 Task: Create a meeting invitation in Outlook and insert a customized clustered bar chart.
Action: Mouse moved to (17, 60)
Screenshot: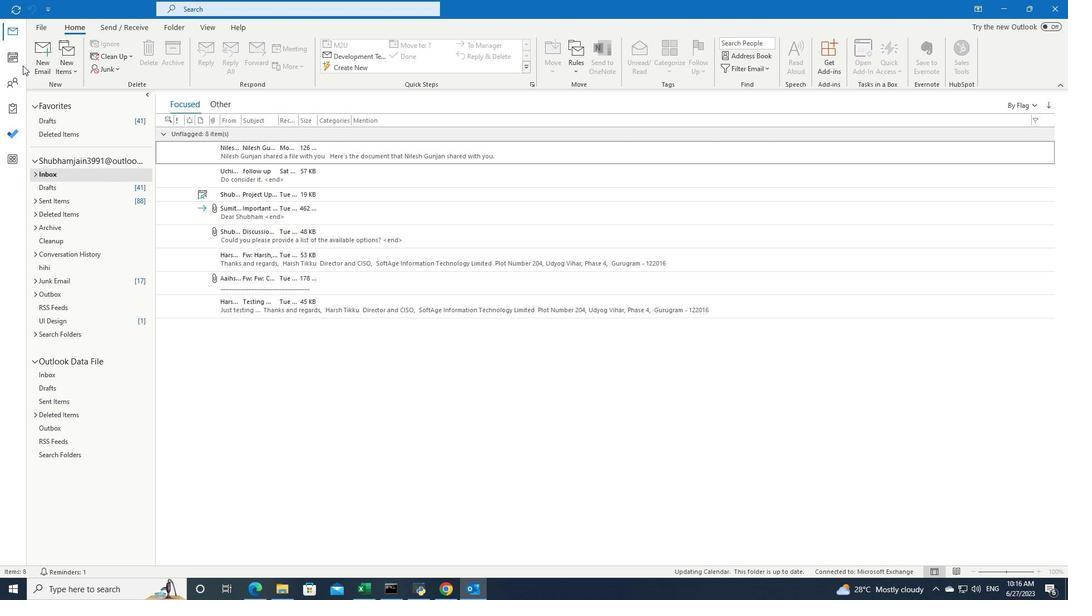 
Action: Mouse pressed left at (17, 60)
Screenshot: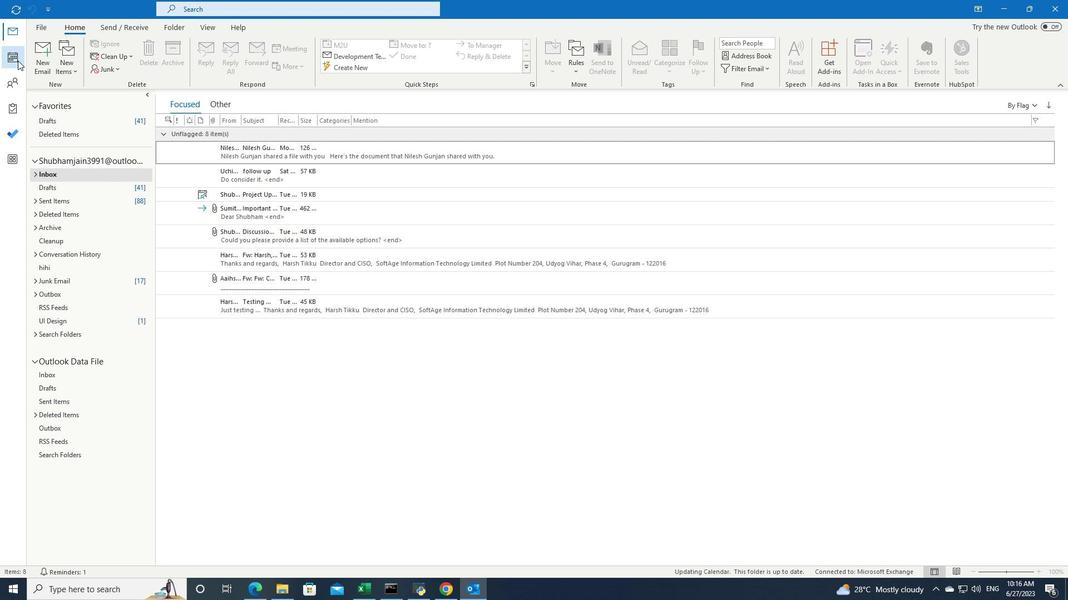 
Action: Mouse moved to (87, 69)
Screenshot: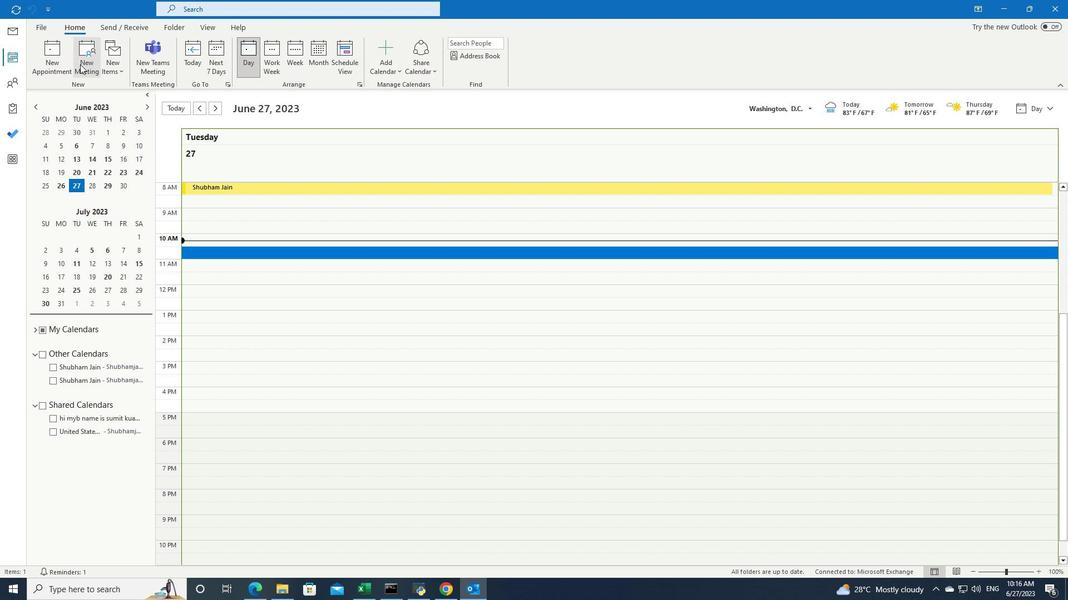 
Action: Mouse pressed left at (87, 69)
Screenshot: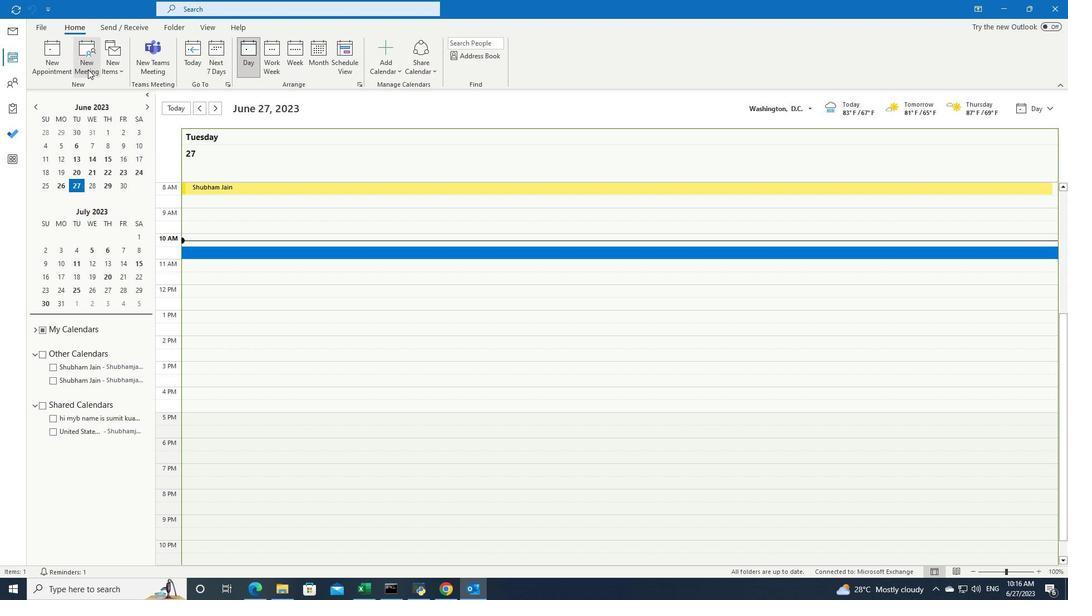 
Action: Mouse moved to (175, 27)
Screenshot: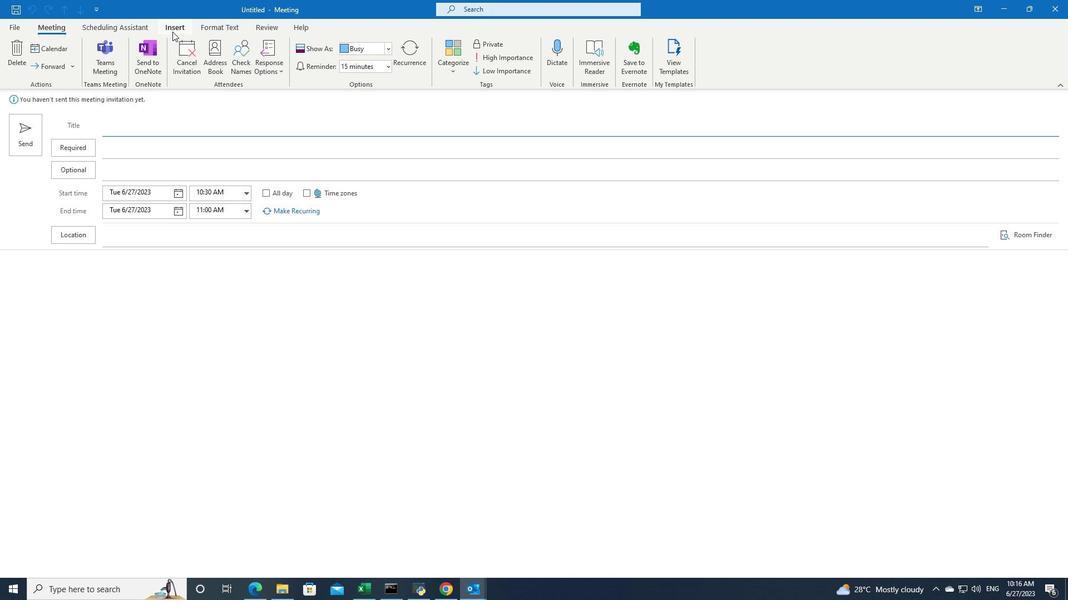 
Action: Mouse pressed left at (175, 27)
Screenshot: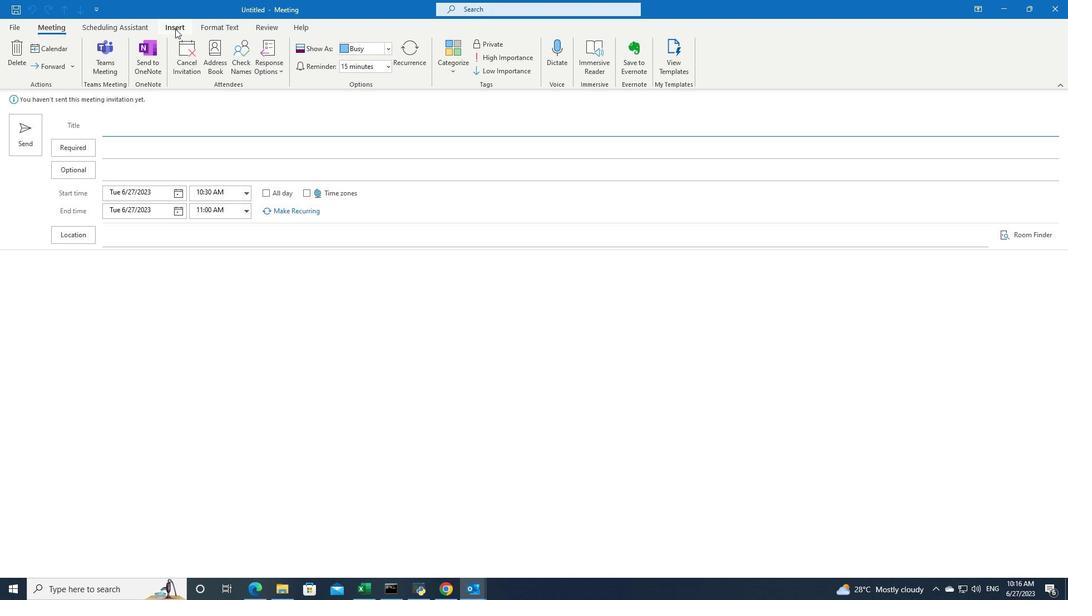 
Action: Mouse moved to (322, 311)
Screenshot: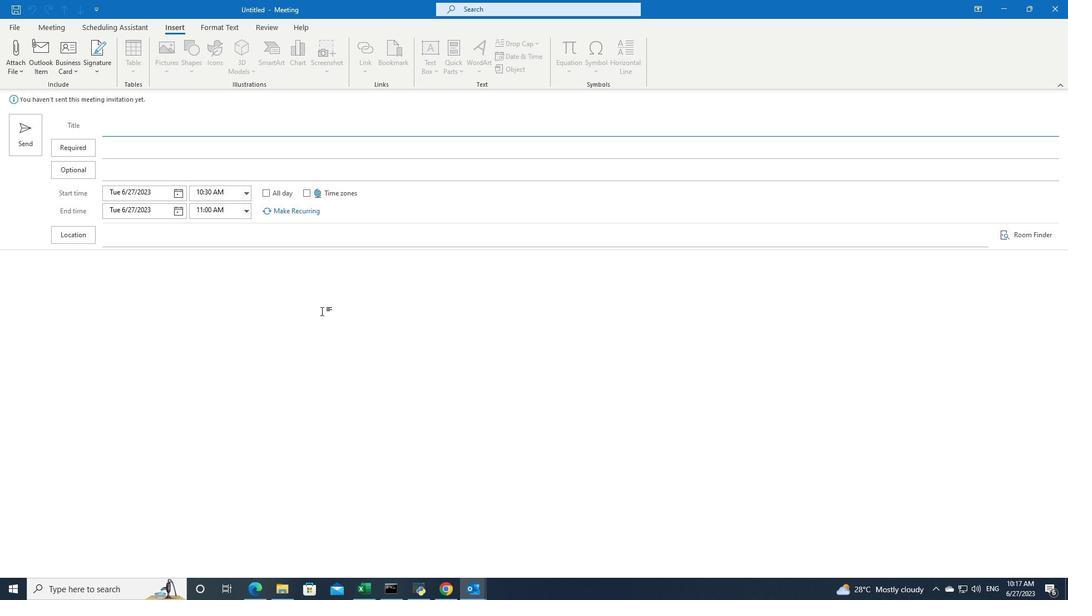 
Action: Mouse pressed left at (322, 311)
Screenshot: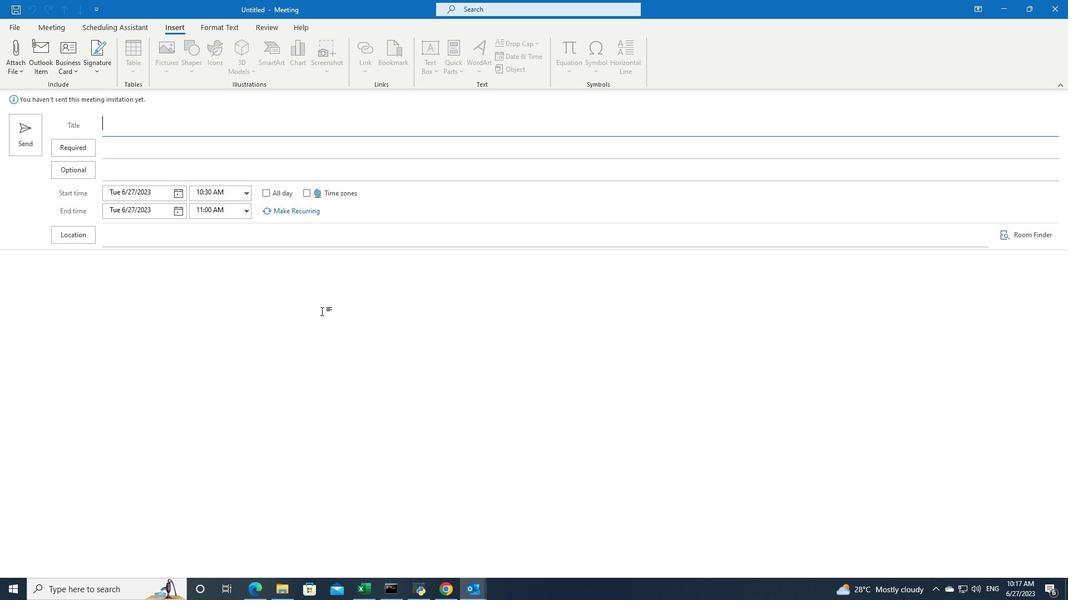 
Action: Mouse moved to (291, 62)
Screenshot: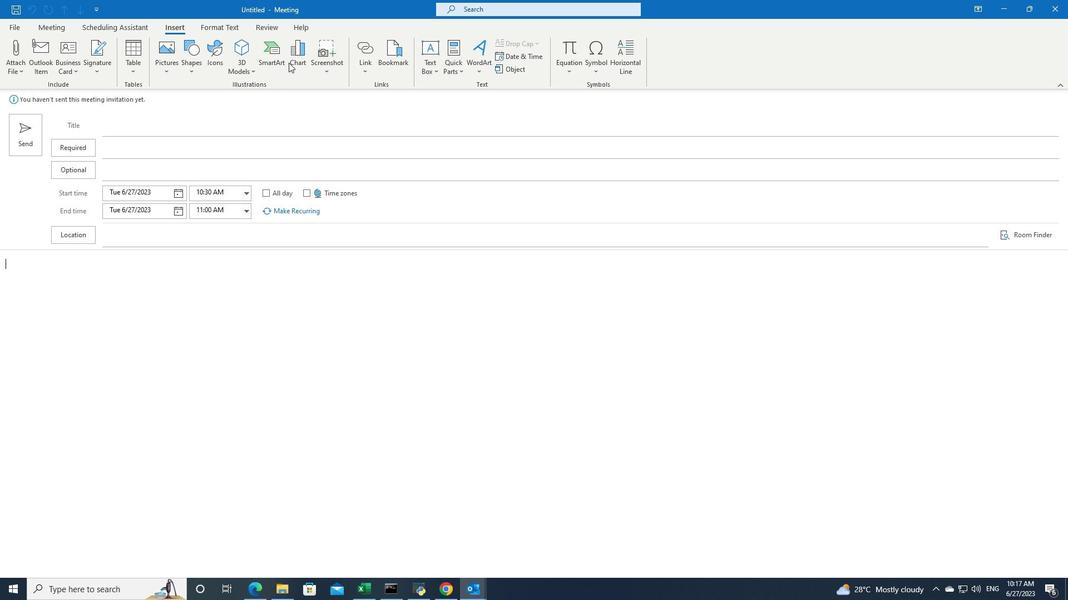 
Action: Mouse pressed left at (291, 62)
Screenshot: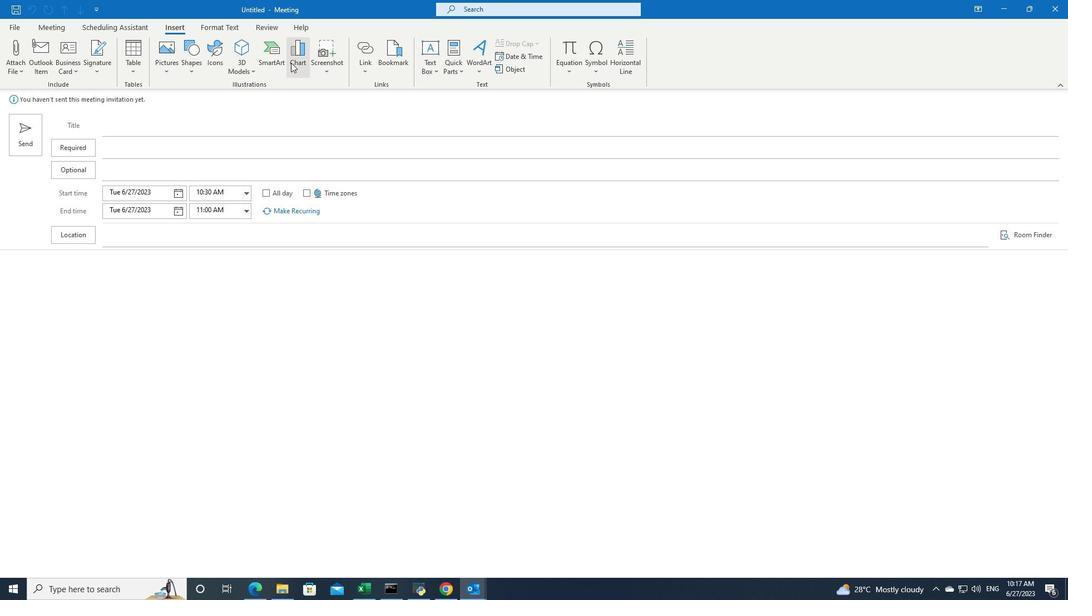 
Action: Mouse moved to (390, 230)
Screenshot: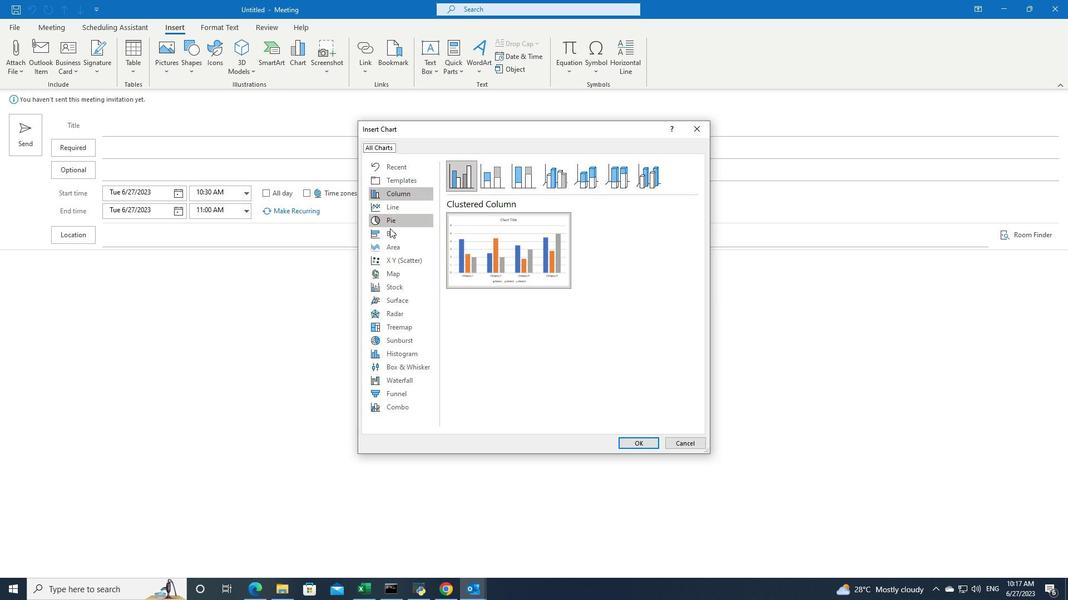 
Action: Mouse pressed left at (390, 230)
Screenshot: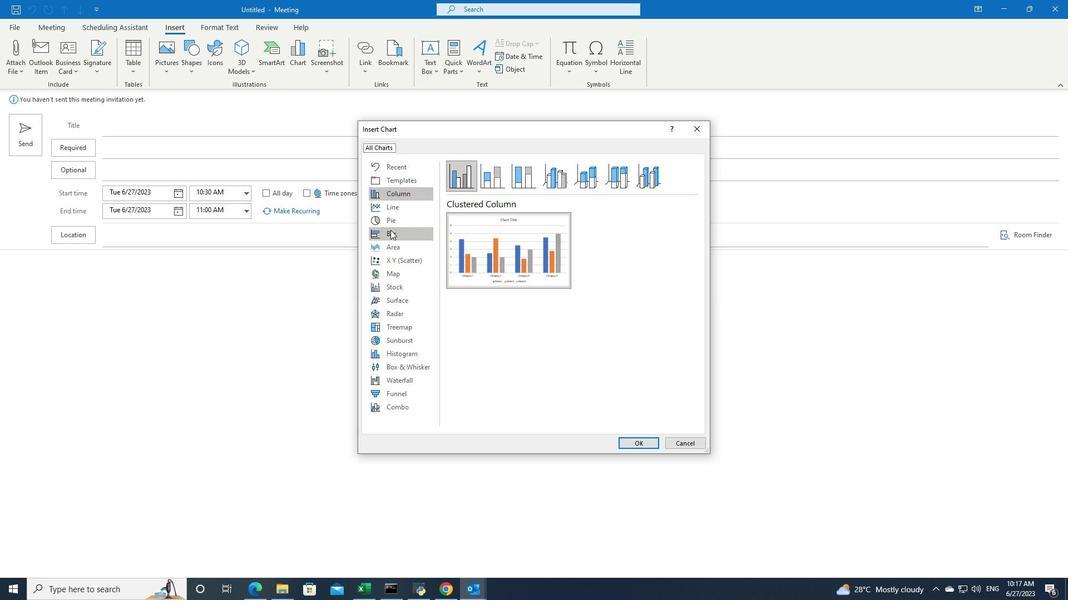 
Action: Mouse moved to (623, 443)
Screenshot: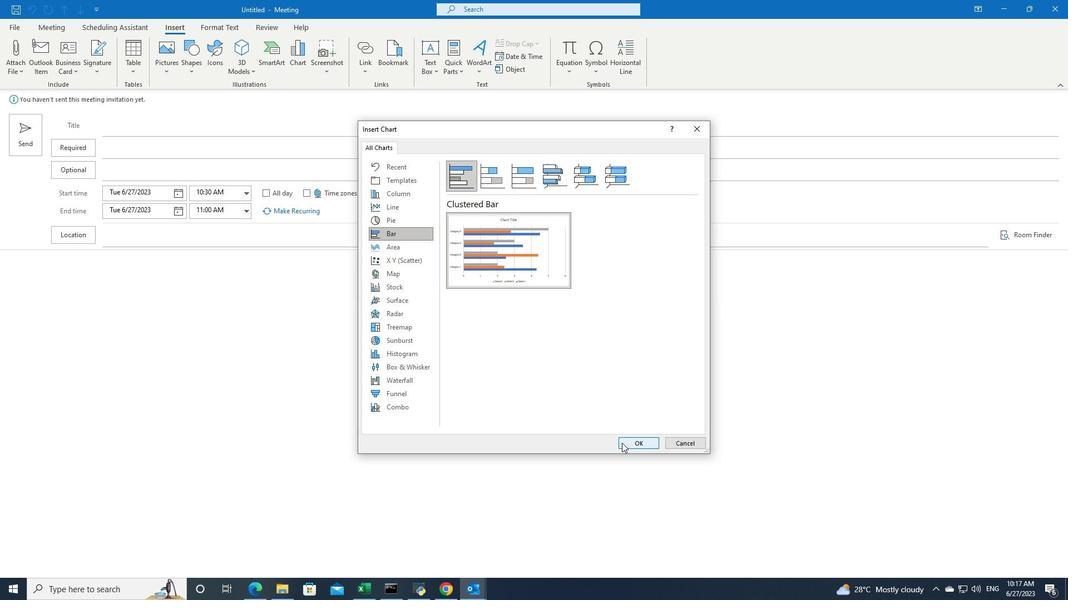 
Action: Mouse pressed left at (623, 443)
Screenshot: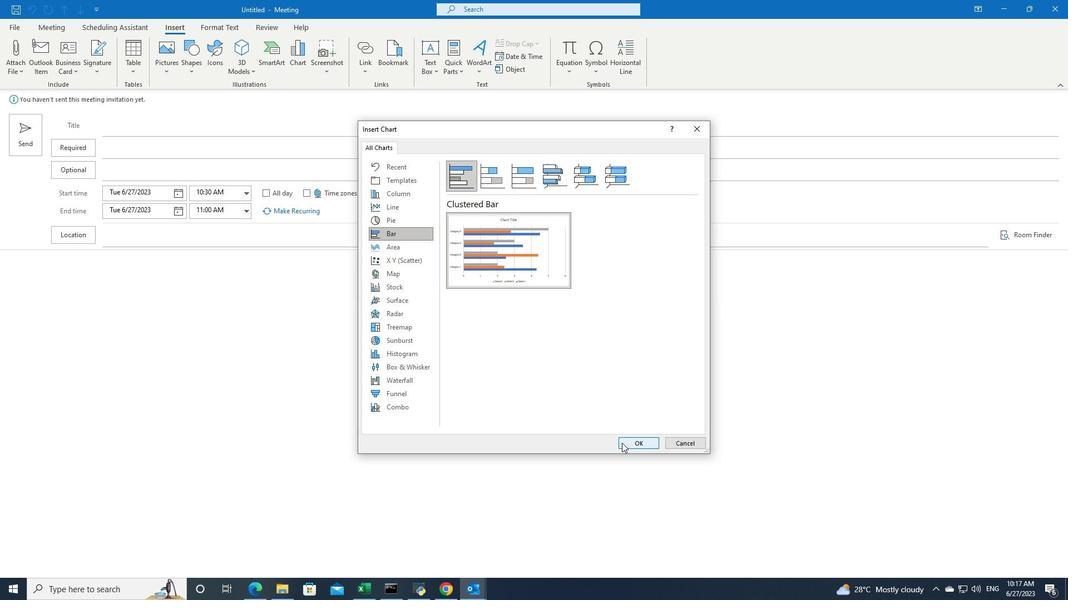 
Action: Mouse moved to (90, 519)
Screenshot: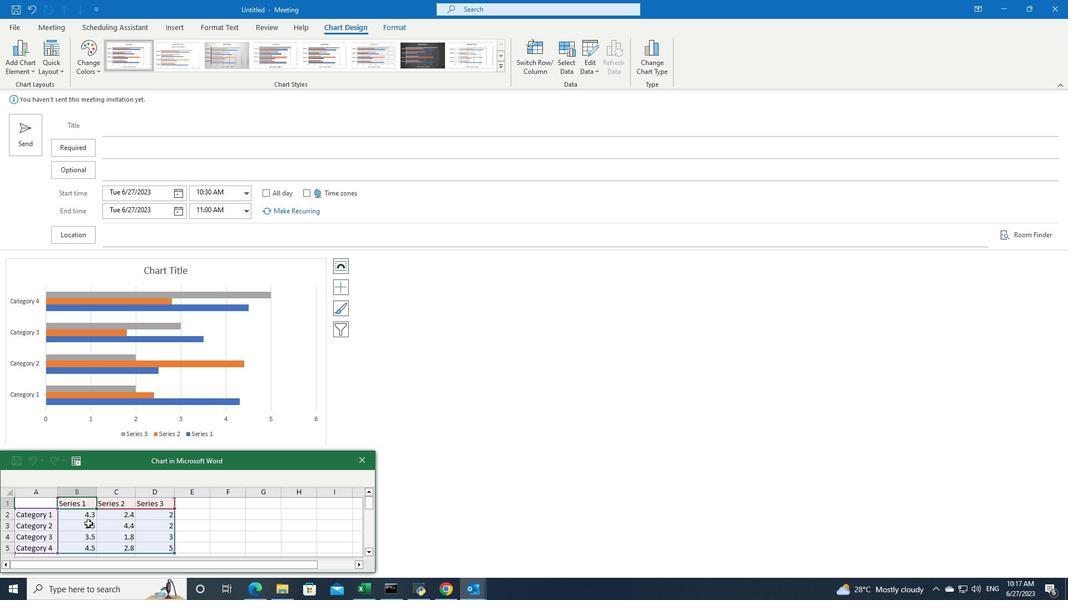 
Action: Mouse pressed left at (90, 519)
Screenshot: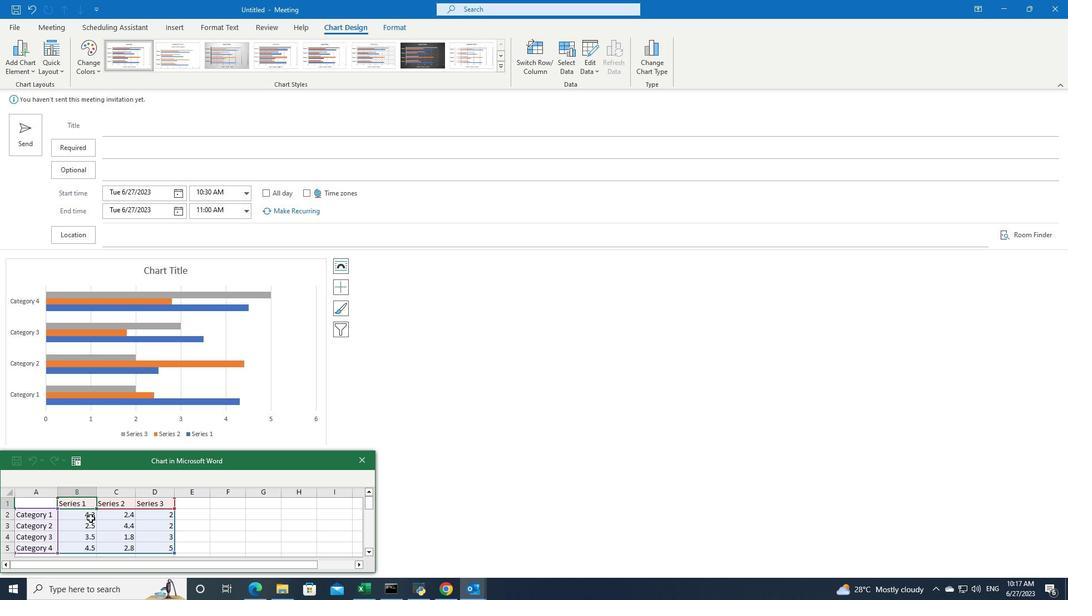 
Action: Key pressed 2.5
Screenshot: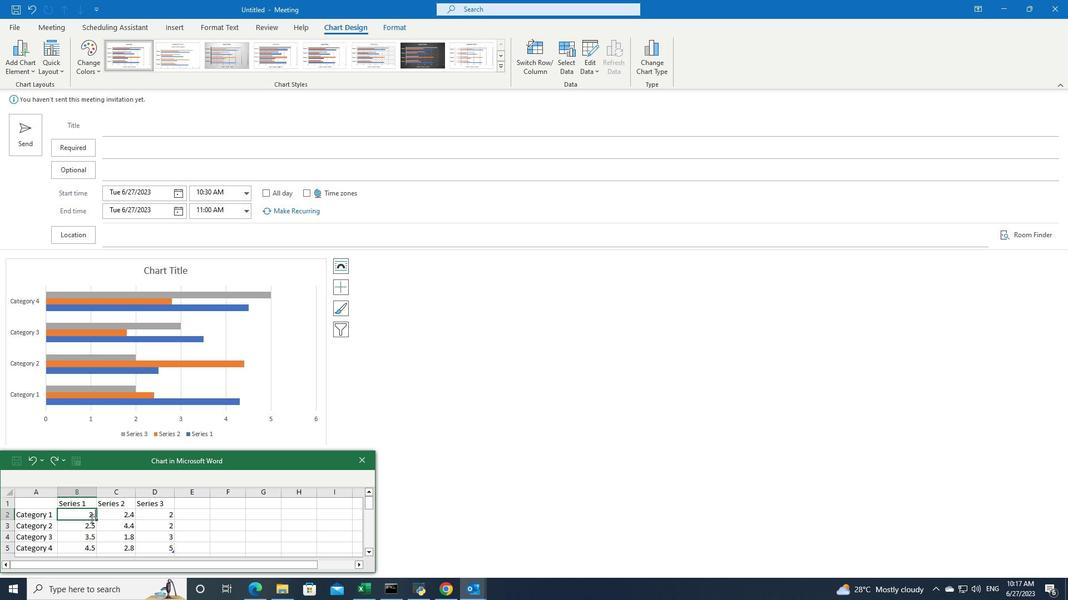 
Action: Mouse moved to (92, 529)
Screenshot: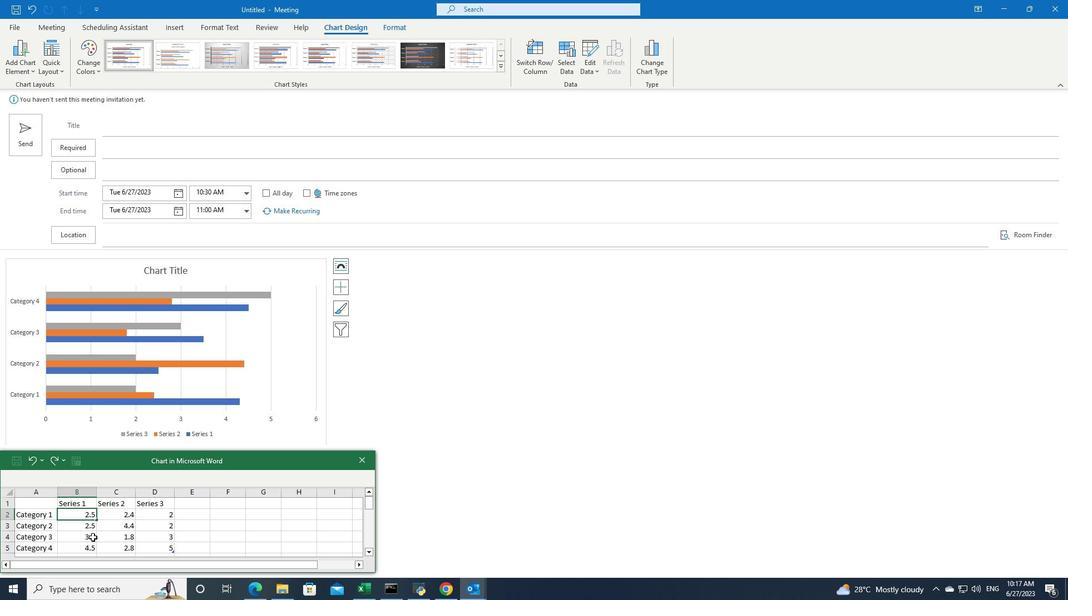 
Action: Mouse pressed left at (92, 529)
Screenshot: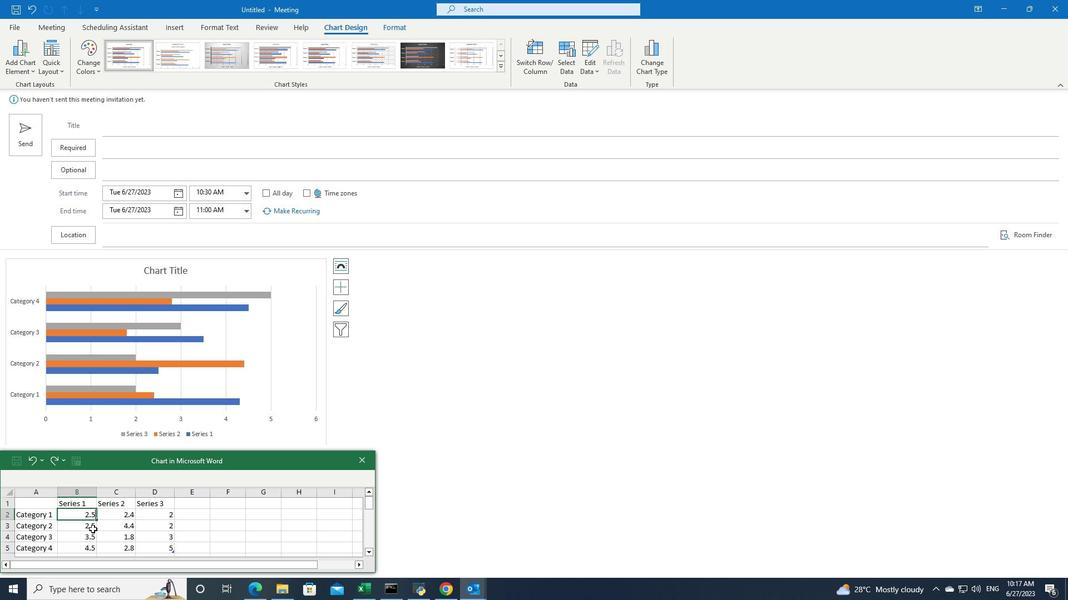 
Action: Mouse moved to (92, 529)
Screenshot: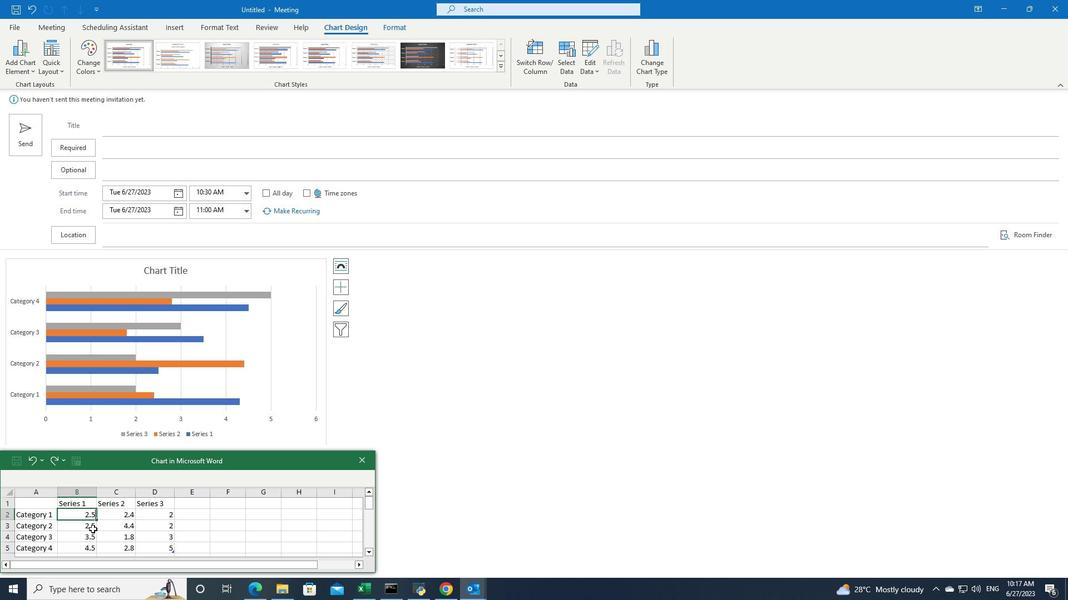 
Action: Key pressed 3.4
Screenshot: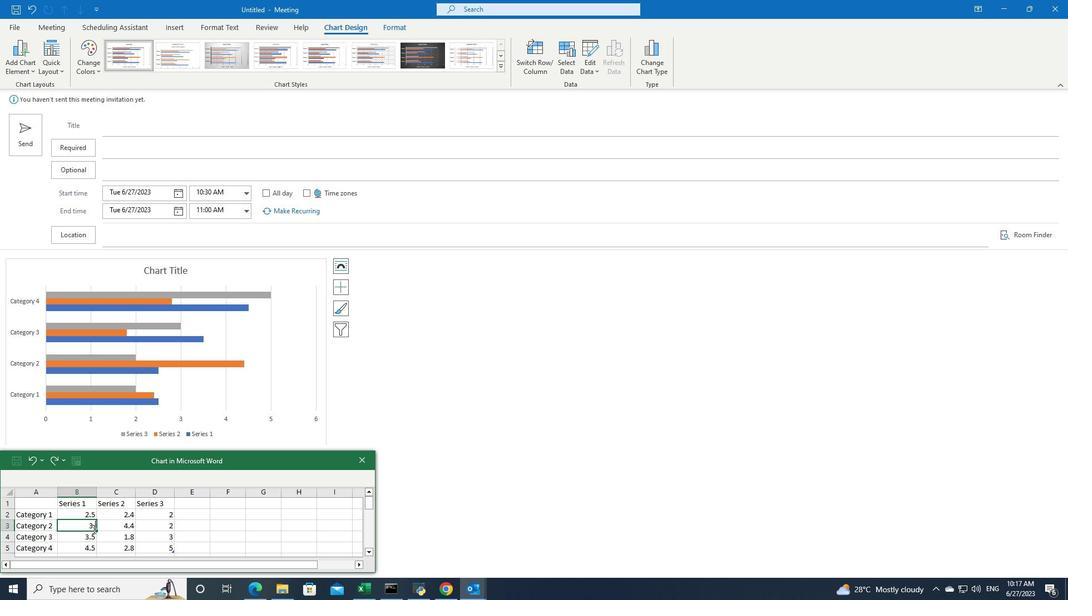
Action: Mouse moved to (87, 540)
Screenshot: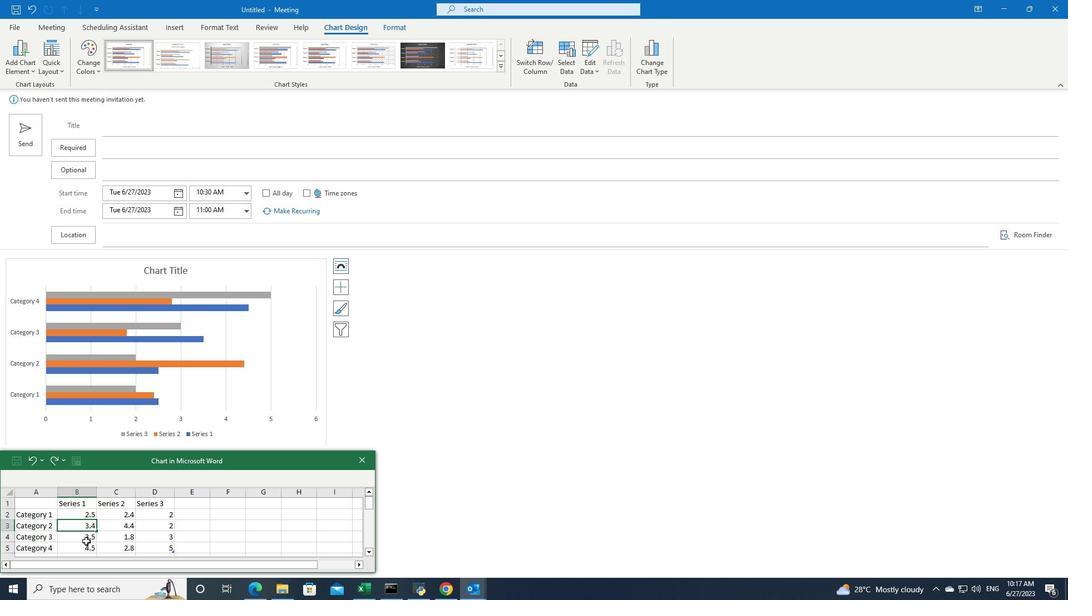 
Action: Mouse pressed left at (87, 540)
Screenshot: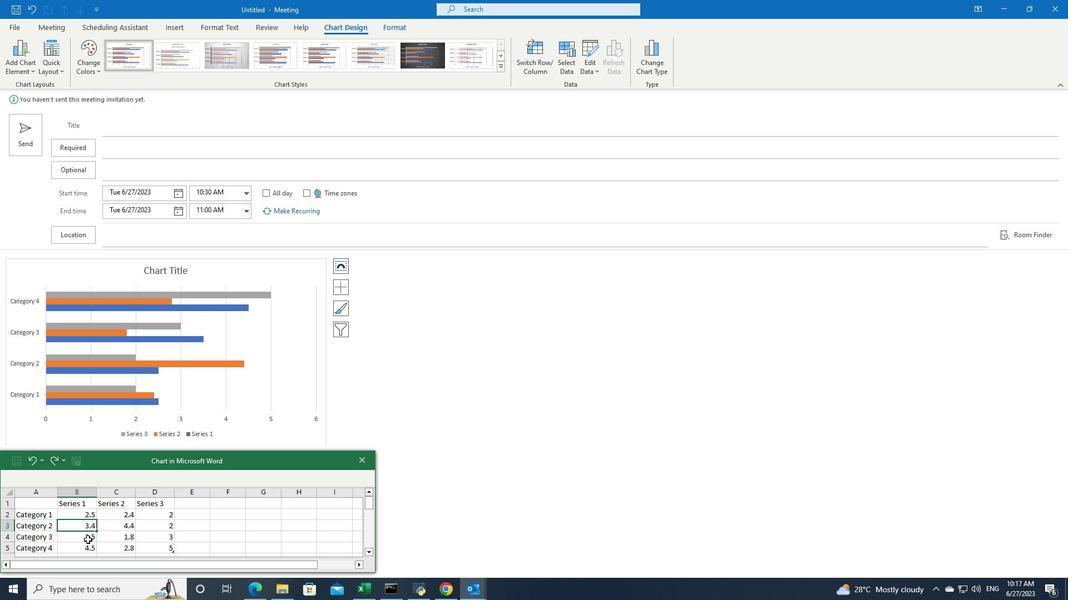 
Action: Key pressed 5.6
Screenshot: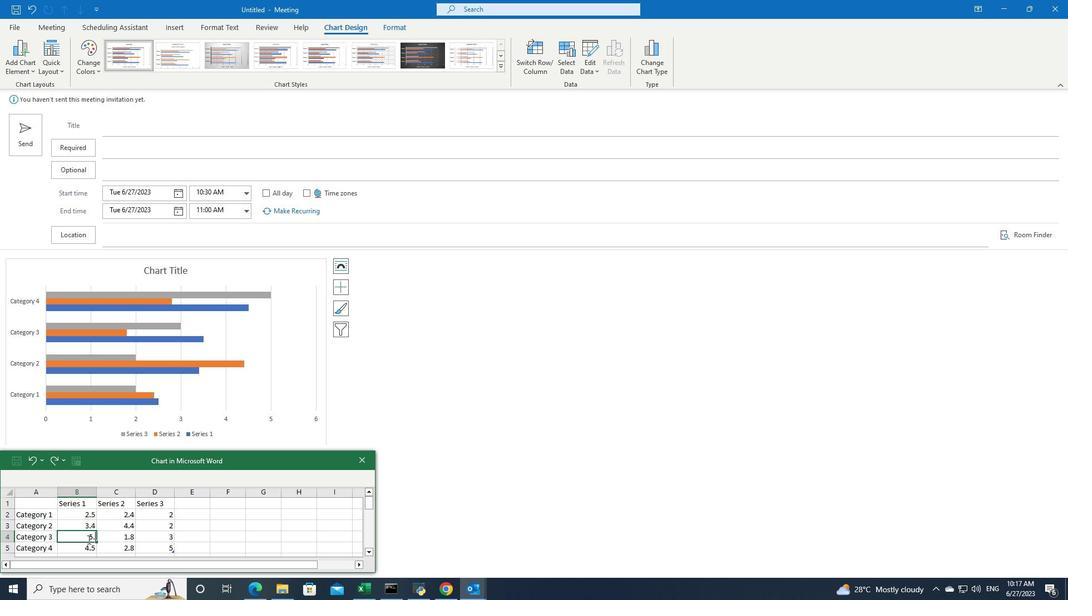 
Action: Mouse moved to (437, 450)
Screenshot: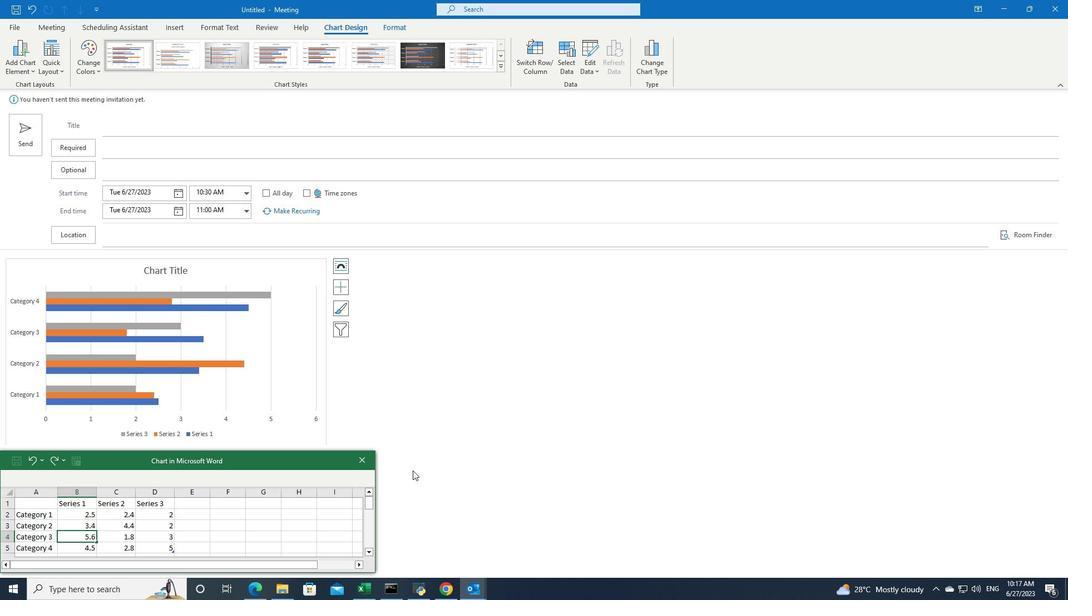 
Action: Mouse pressed left at (437, 450)
Screenshot: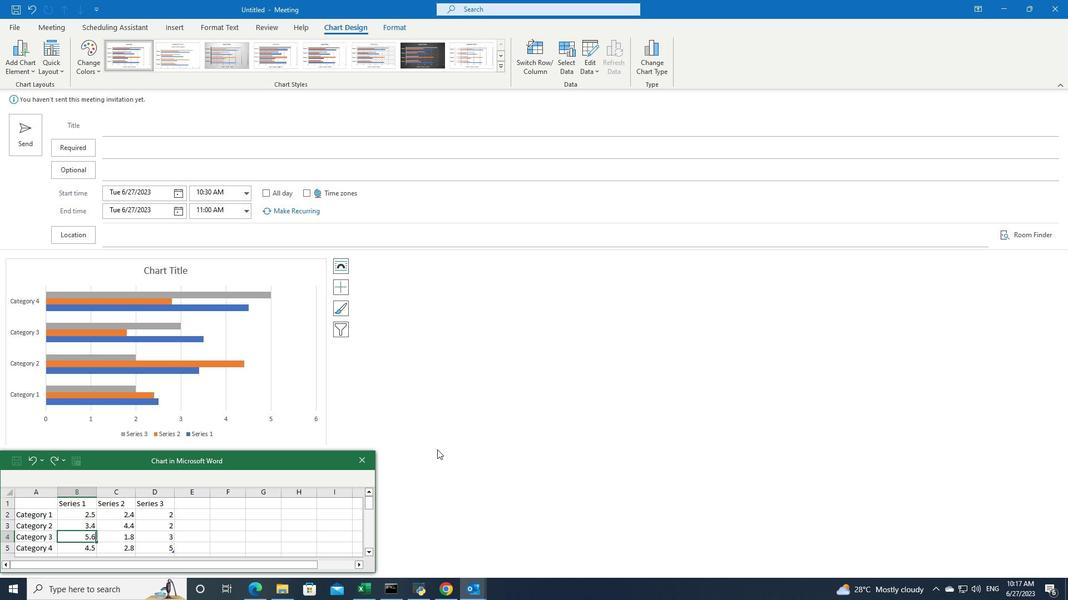 
Action: Mouse moved to (170, 24)
Screenshot: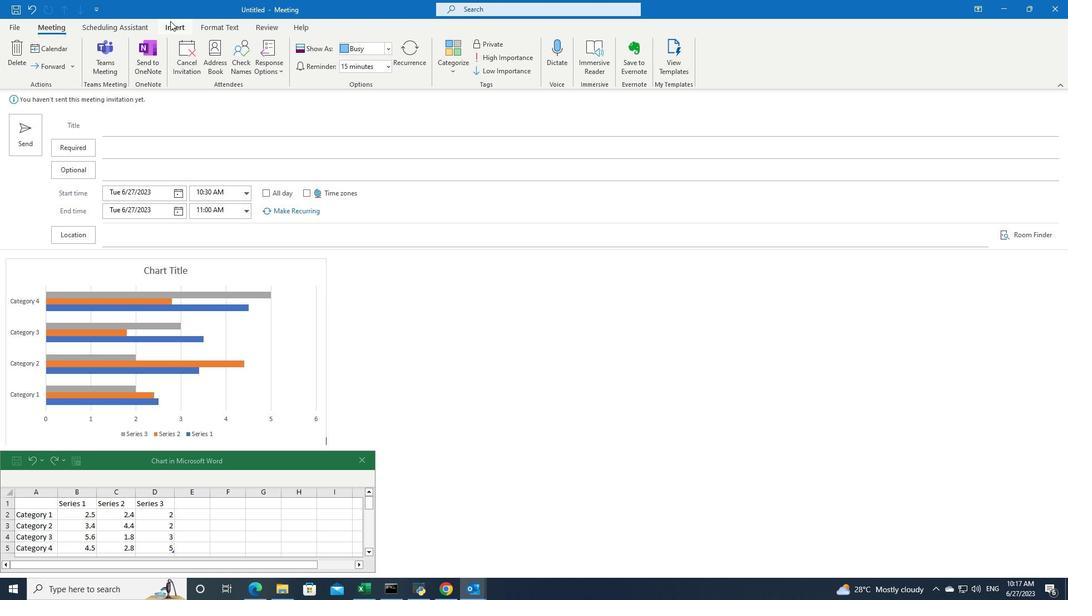 
Action: Mouse pressed left at (170, 24)
Screenshot: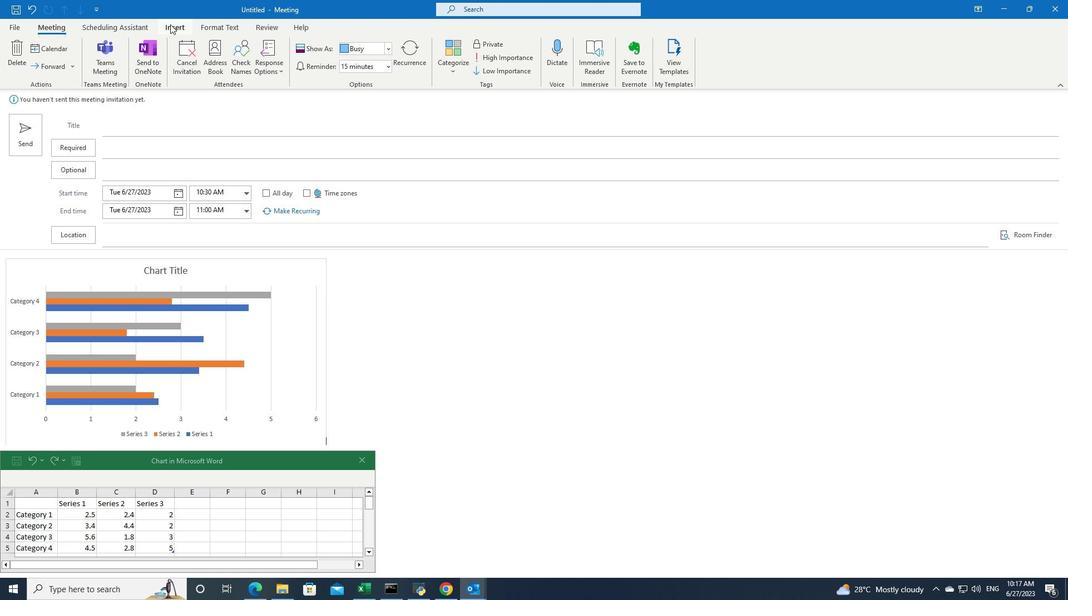 
Action: Mouse moved to (322, 69)
Screenshot: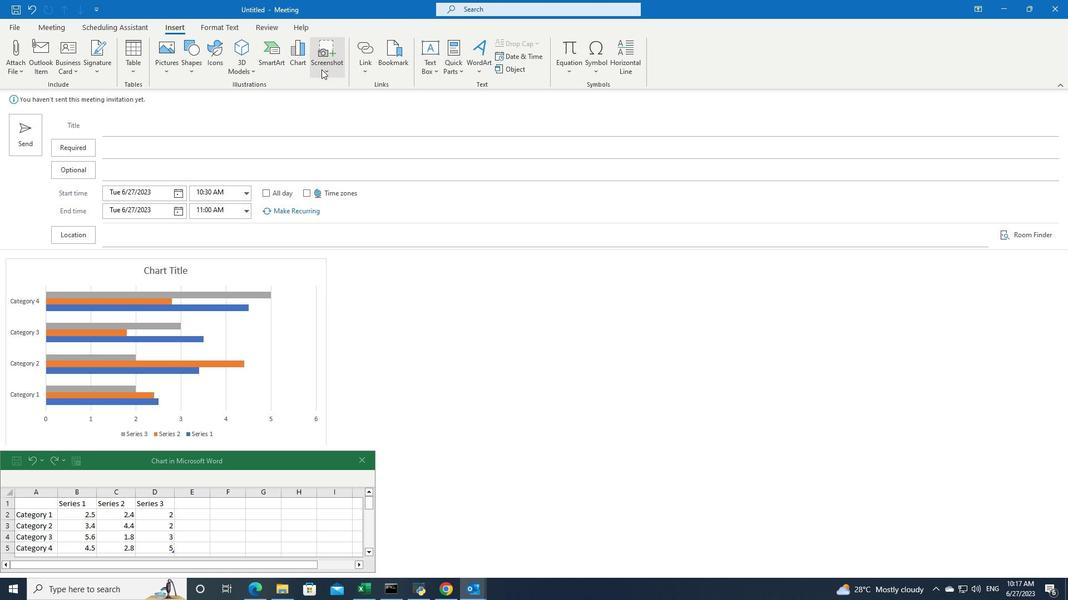 
Action: Mouse pressed left at (322, 69)
Screenshot: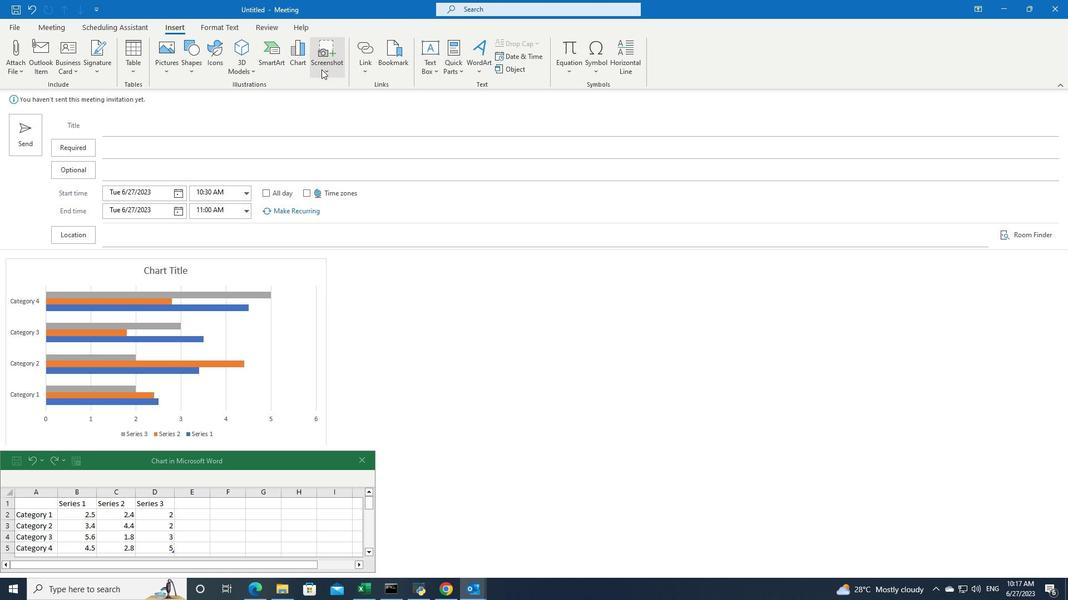 
Action: Mouse moved to (352, 166)
Screenshot: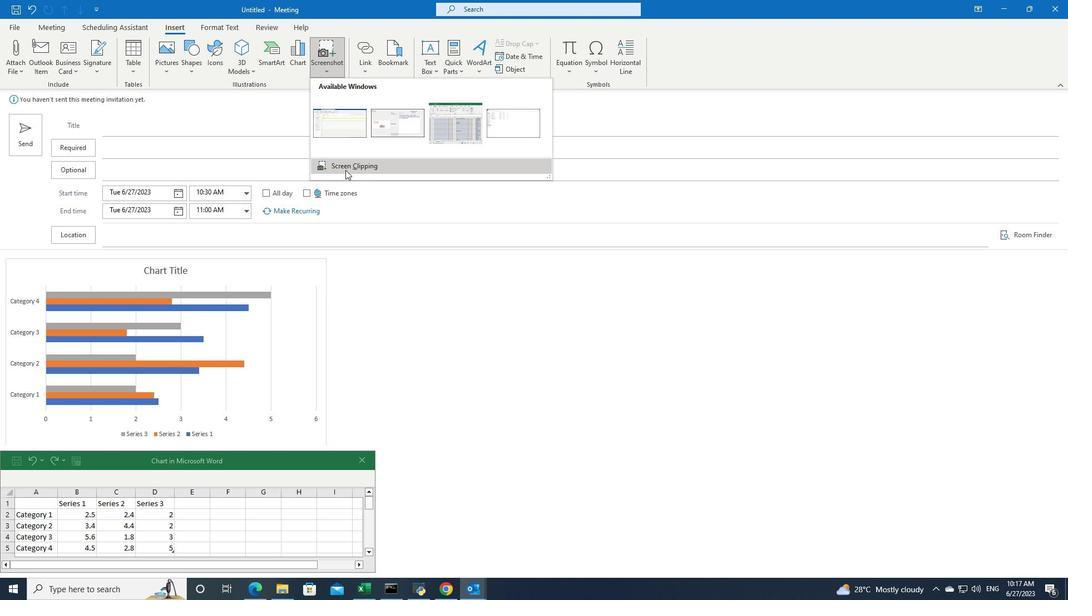 
Action: Mouse pressed left at (352, 166)
Screenshot: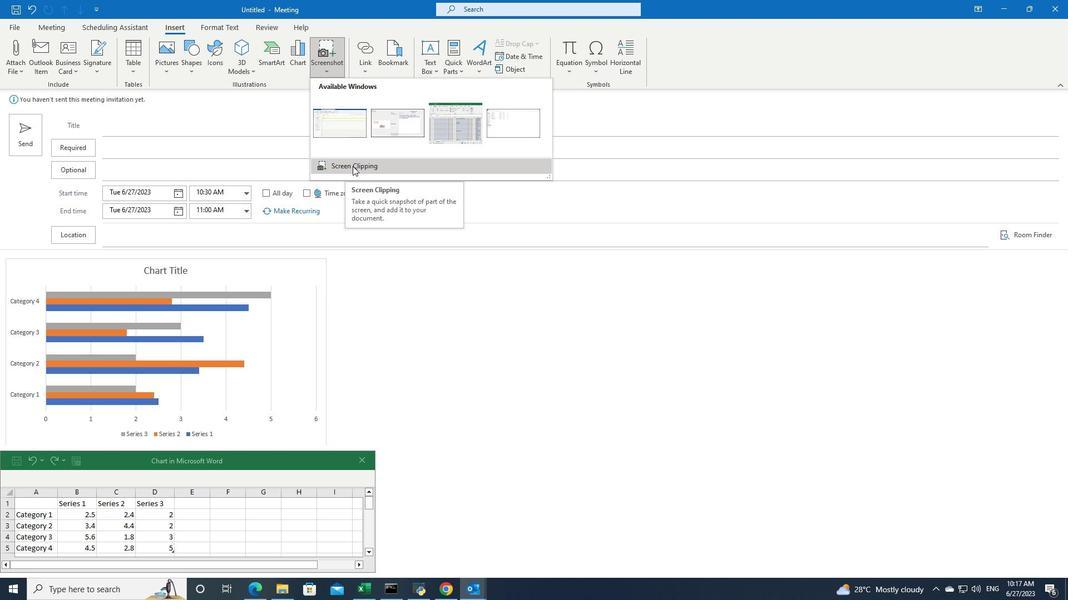 
Action: Mouse moved to (286, 291)
Screenshot: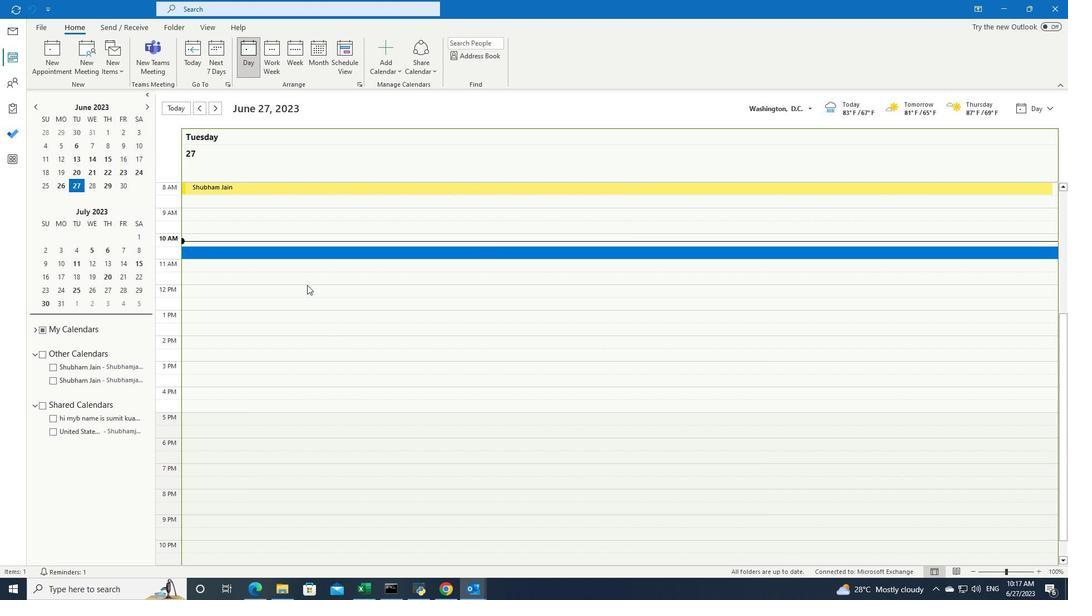 
Action: Mouse pressed left at (286, 291)
Screenshot: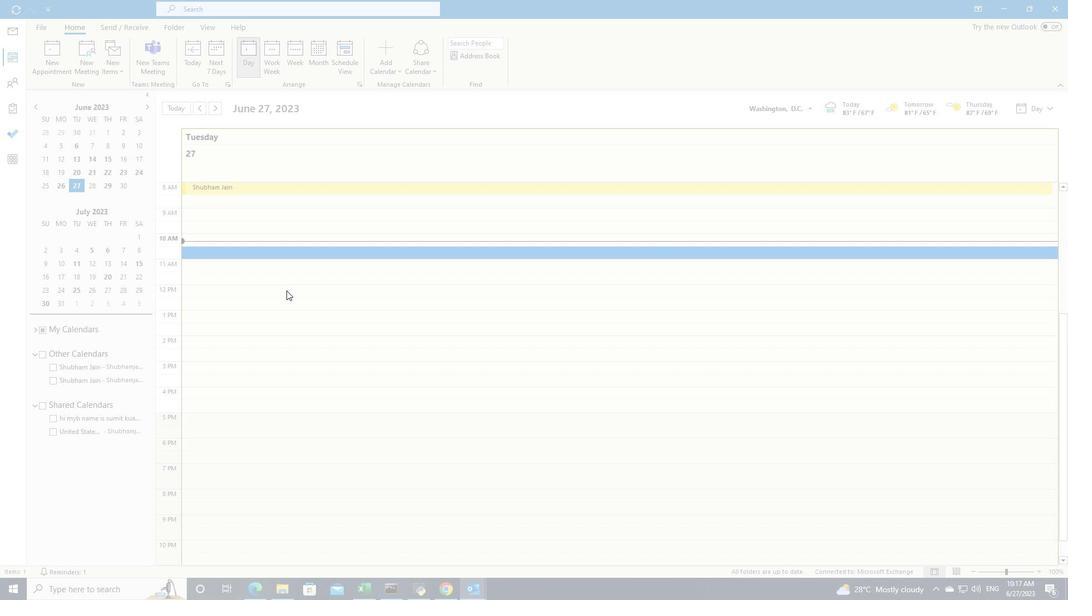 
Action: Mouse moved to (963, 72)
Screenshot: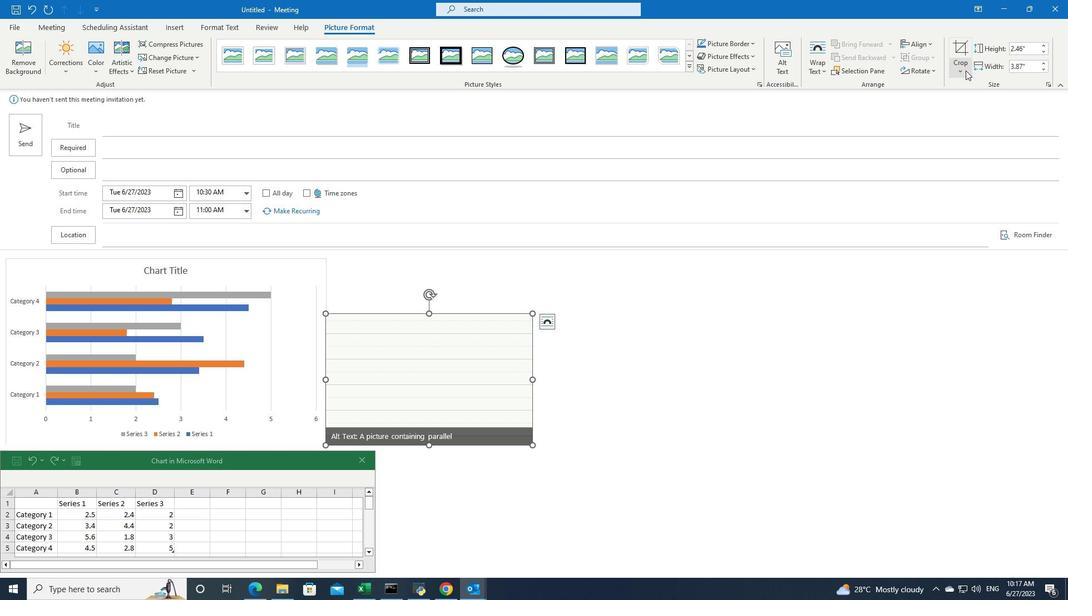 
Action: Mouse pressed left at (963, 72)
Screenshot: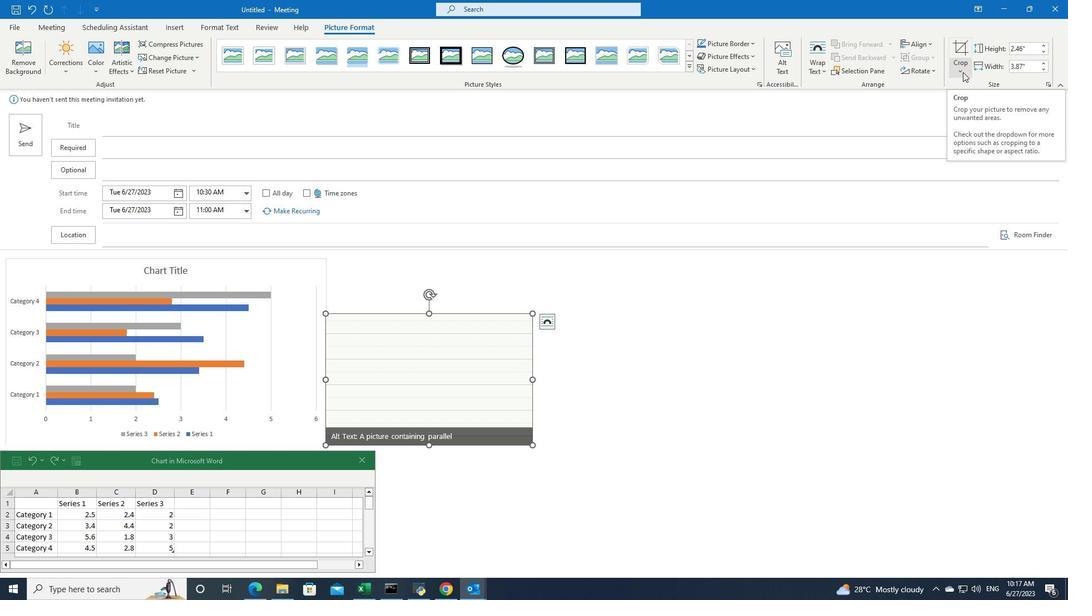 
Action: Mouse moved to (976, 105)
Screenshot: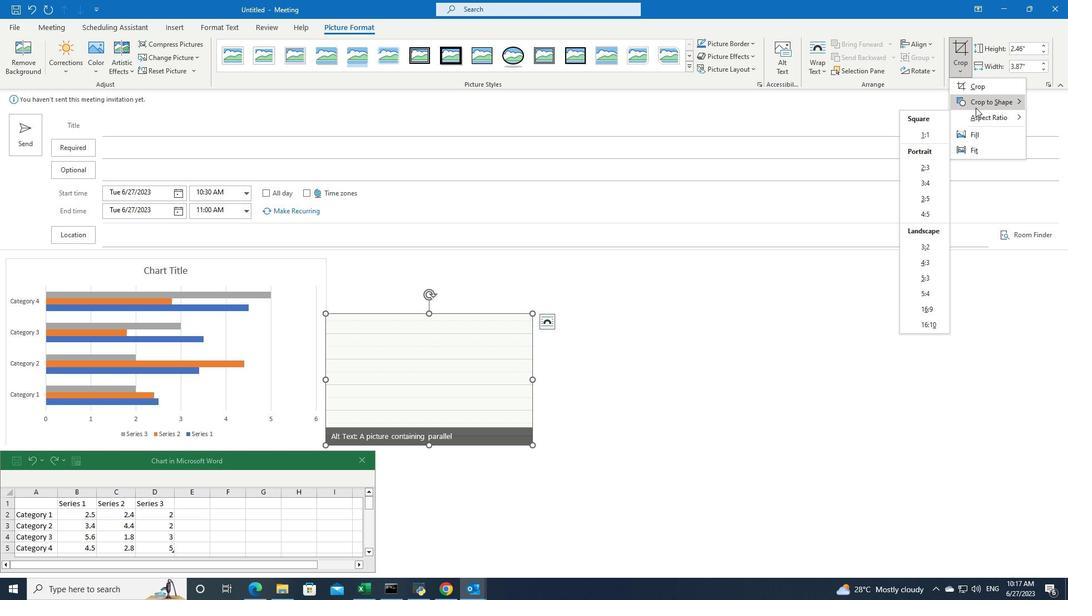 
Action: Mouse pressed left at (976, 105)
Screenshot: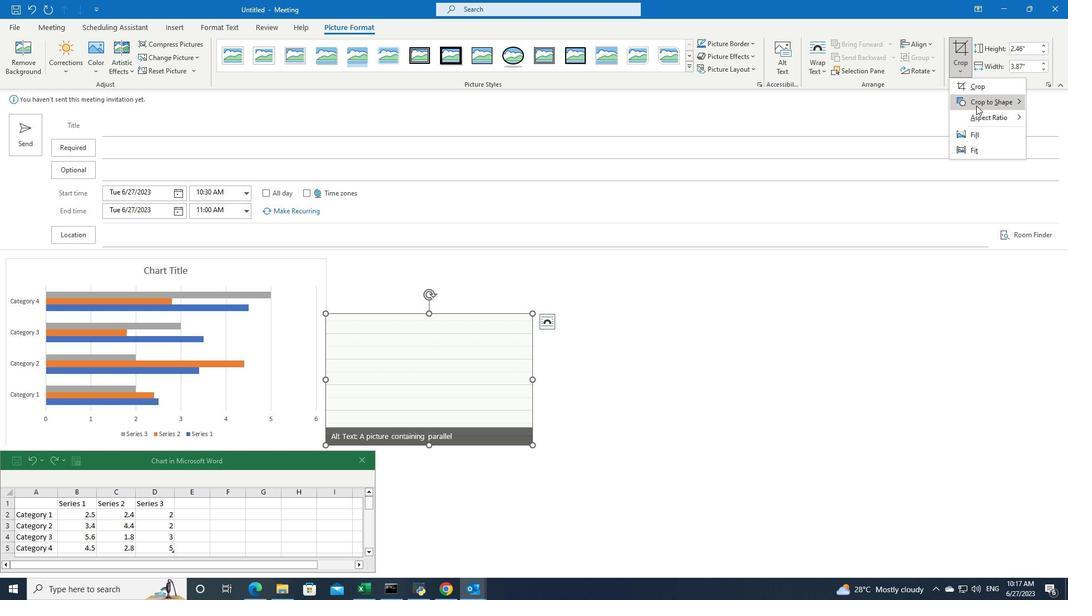 
Action: Mouse moved to (810, 151)
Screenshot: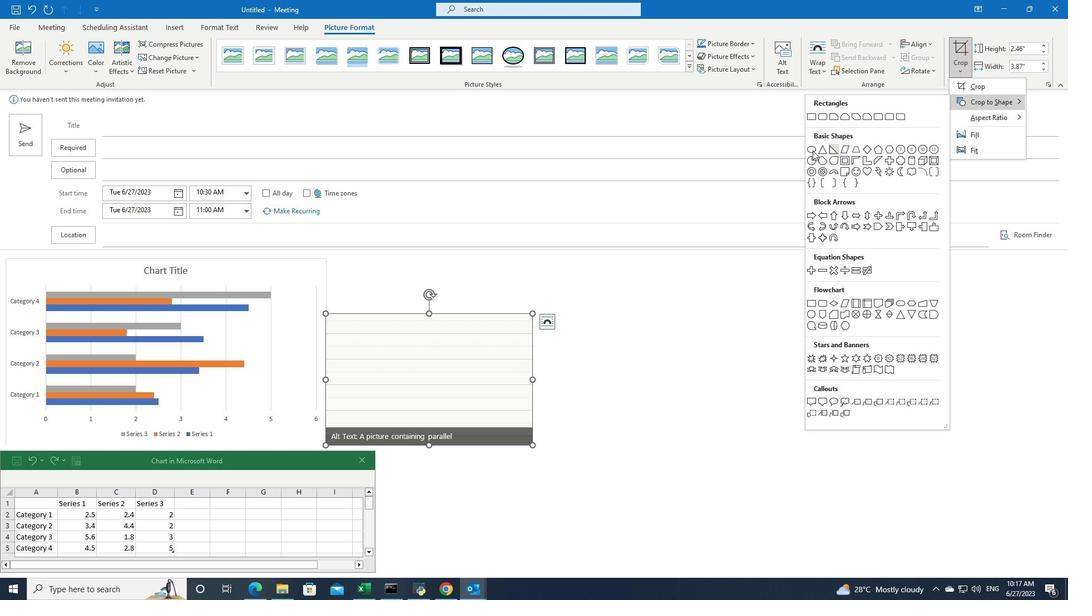 
Action: Mouse pressed left at (810, 151)
Screenshot: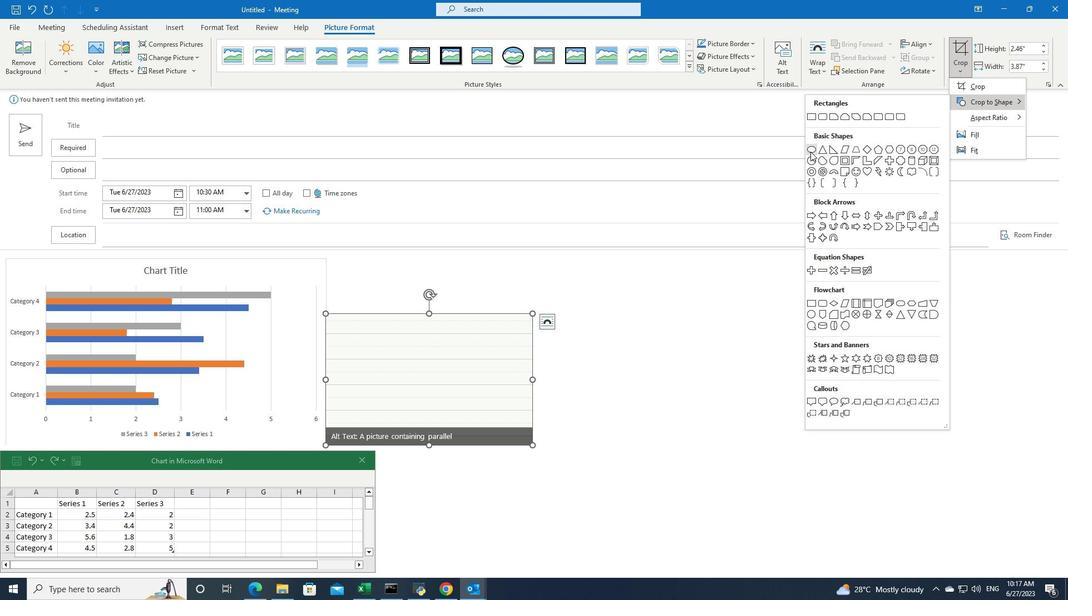 
Action: Mouse moved to (501, 378)
Screenshot: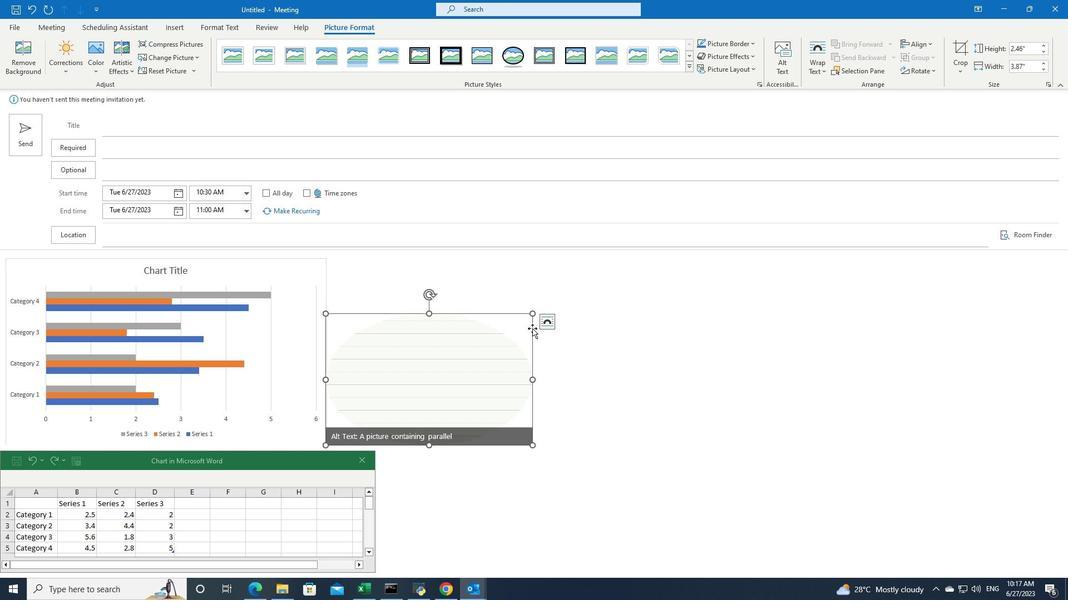 
